 Task: In the  document Jacob.odtMake this file  'available offline' Add shortcut to Drive 'Starred'Email the file to   softage.1@softage.net, with message attached Attention Needed: Please prioritize going through the email I've sent. and file type: 'Microsoft Word'
Action: Mouse moved to (56, 83)
Screenshot: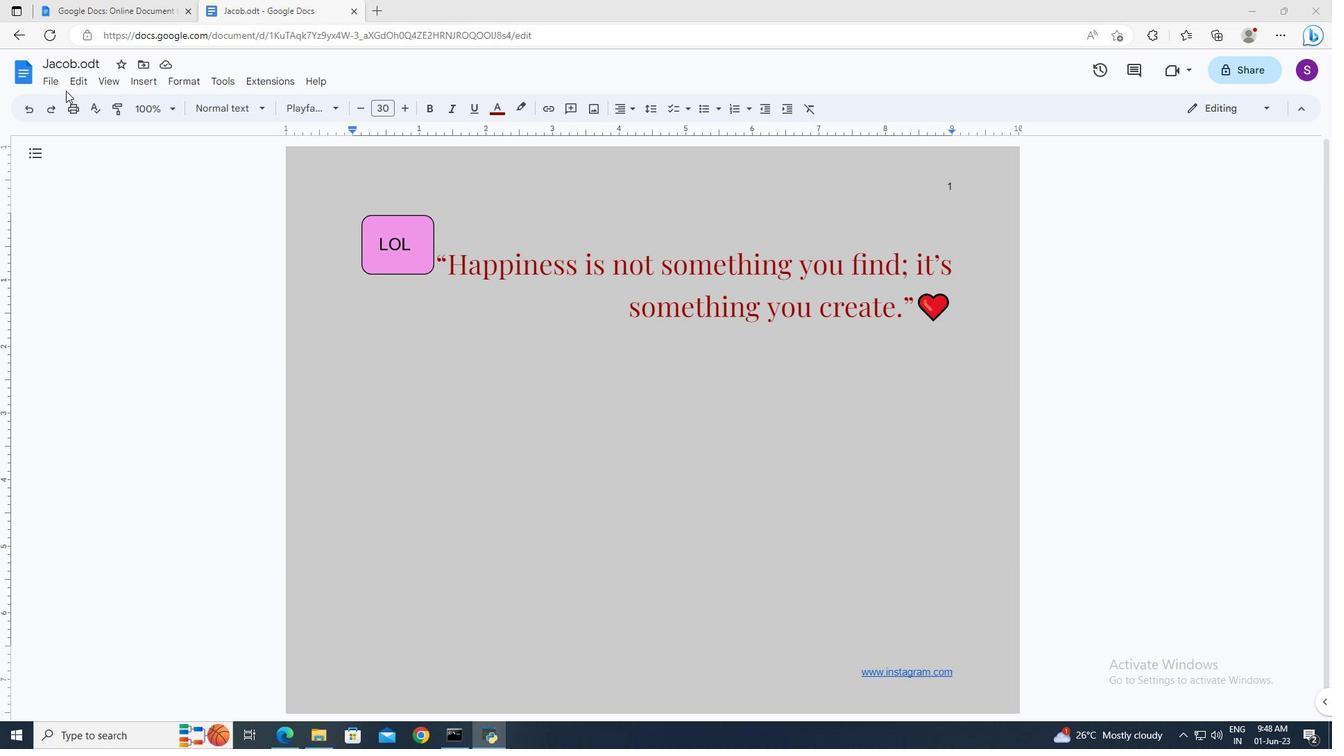 
Action: Mouse pressed left at (56, 83)
Screenshot: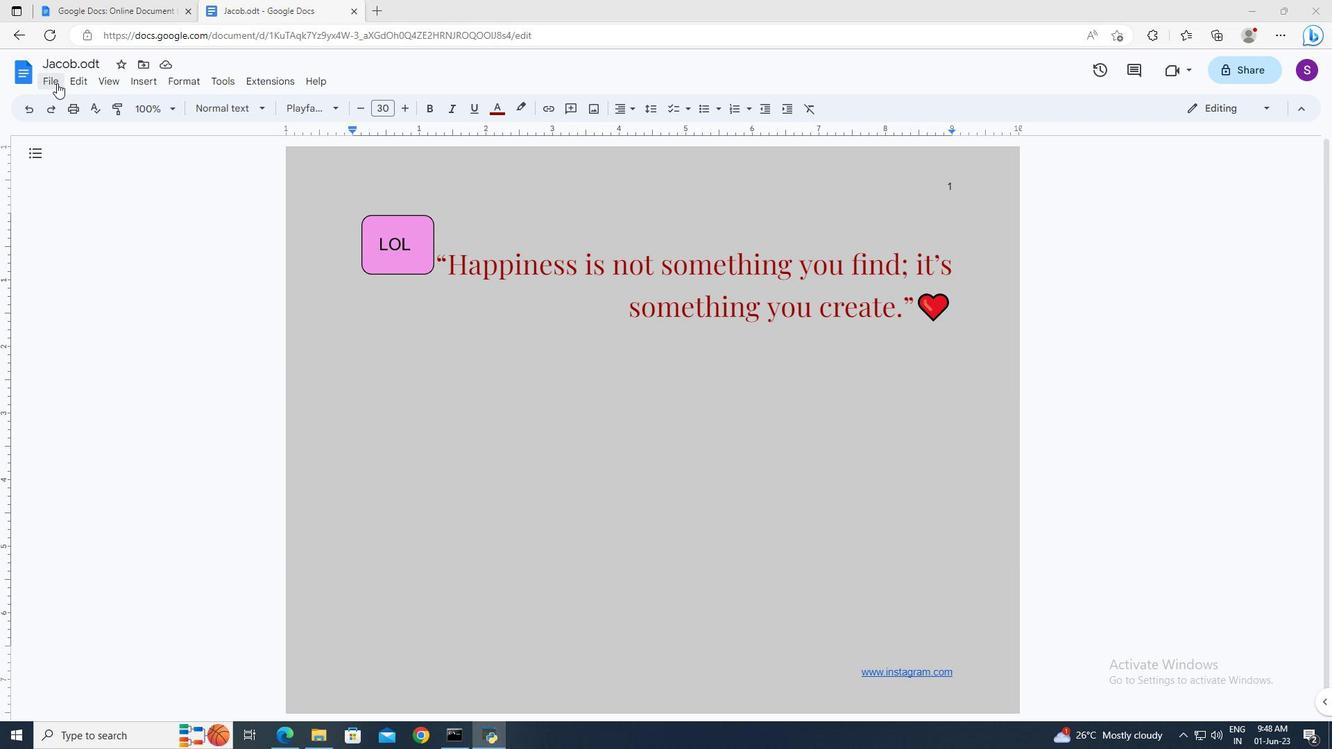 
Action: Mouse moved to (105, 380)
Screenshot: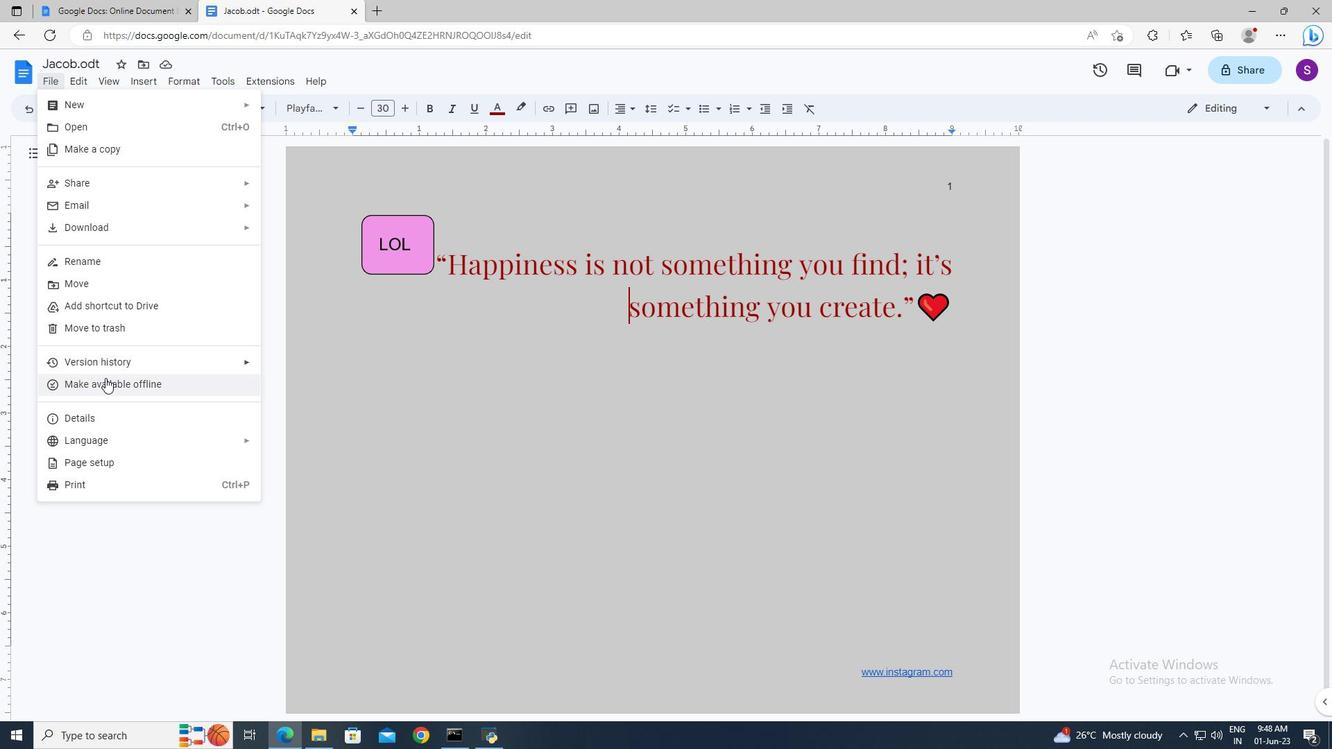 
Action: Mouse pressed left at (105, 380)
Screenshot: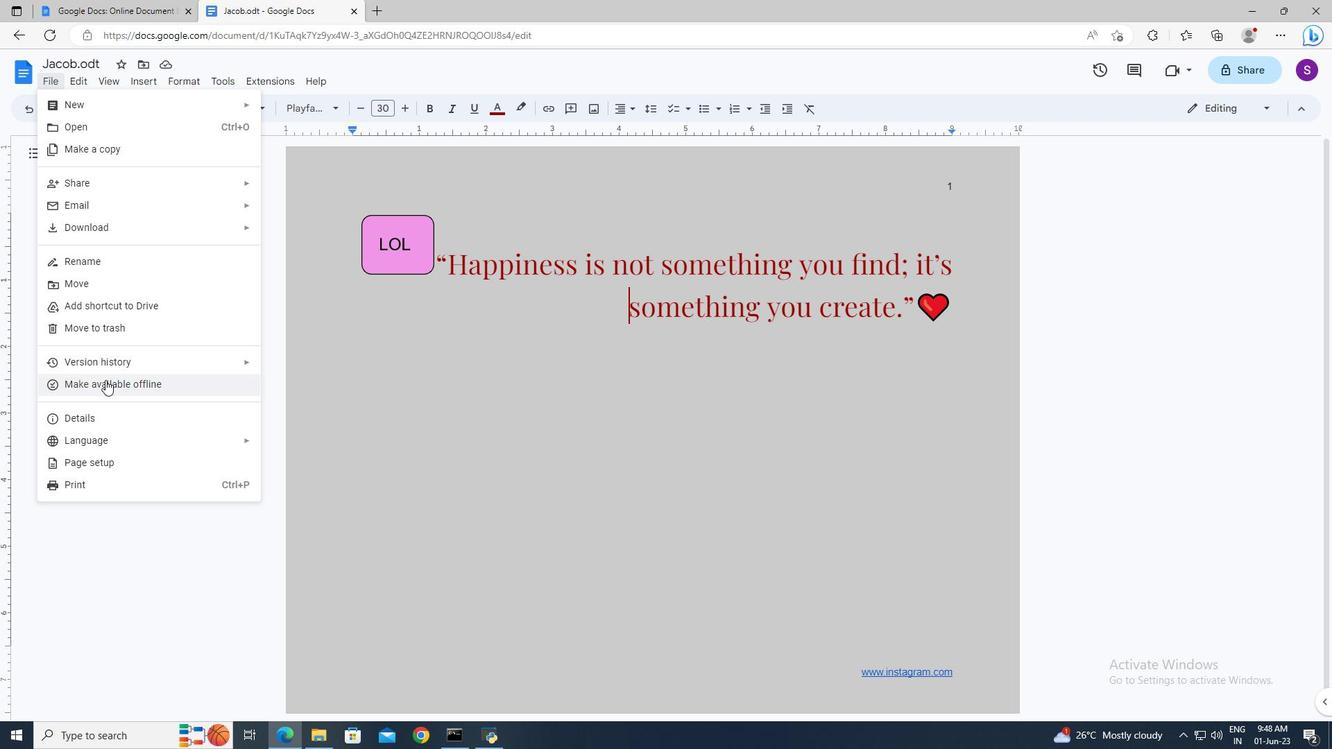 
Action: Mouse moved to (56, 82)
Screenshot: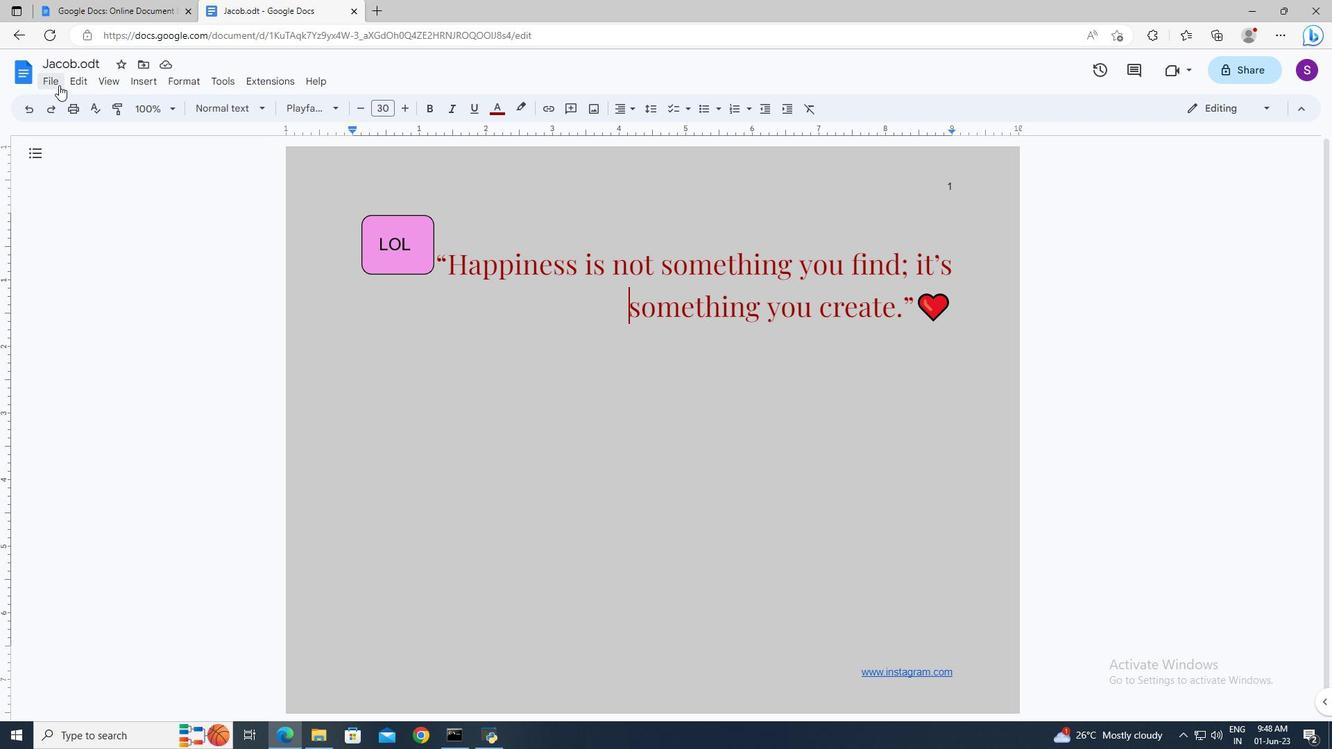 
Action: Mouse pressed left at (56, 82)
Screenshot: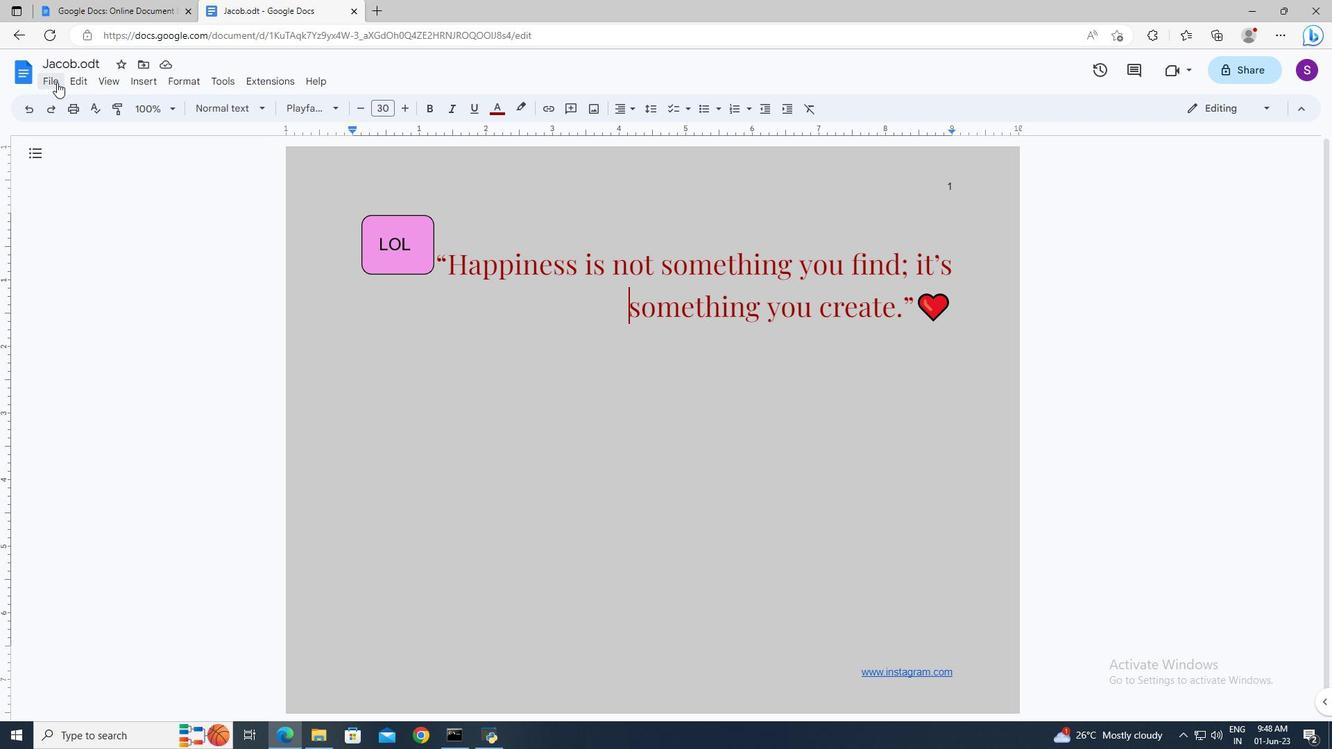 
Action: Mouse moved to (92, 298)
Screenshot: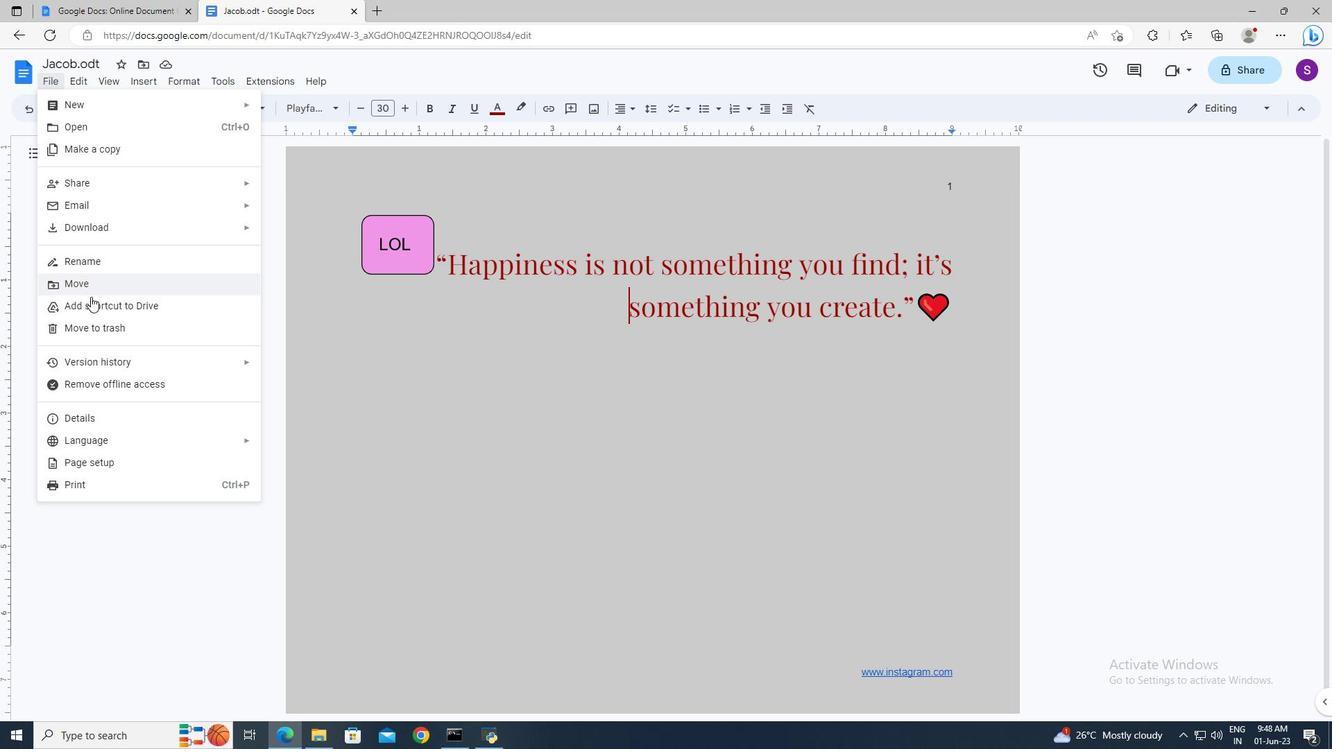 
Action: Mouse pressed left at (92, 298)
Screenshot: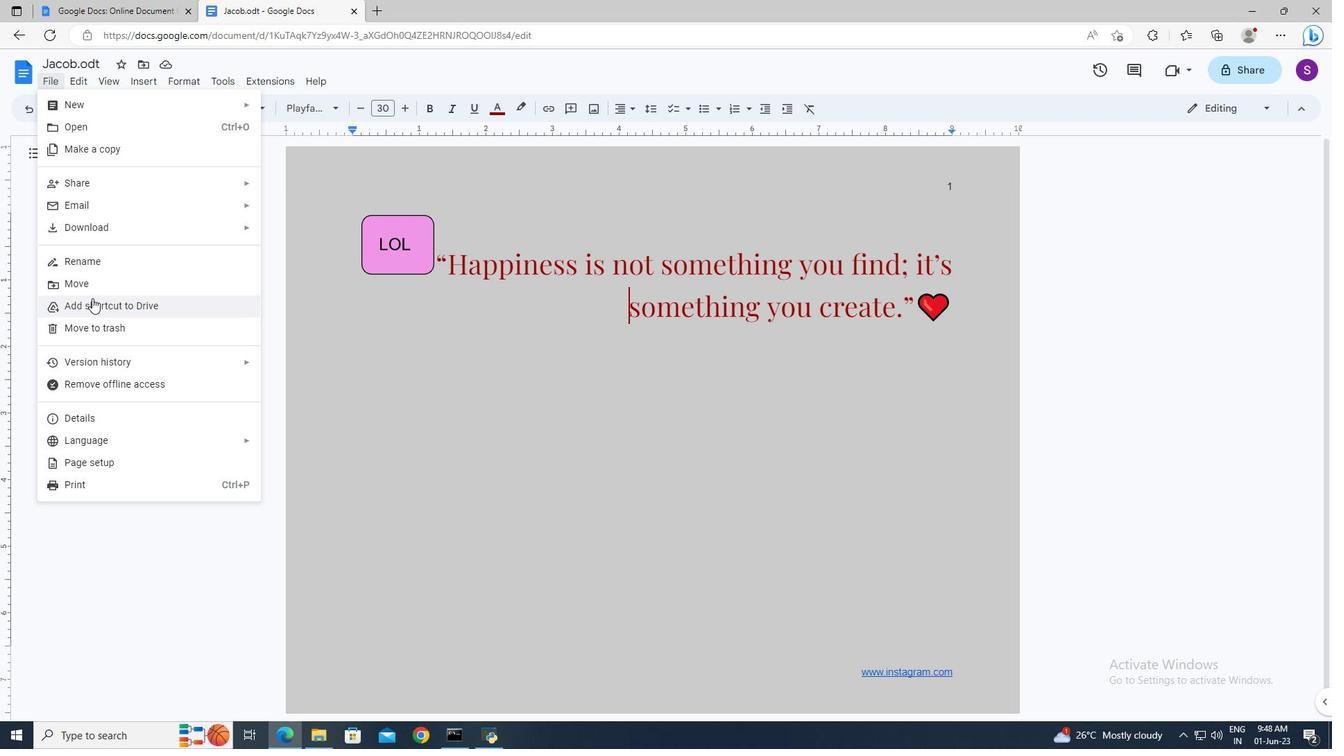 
Action: Mouse moved to (157, 205)
Screenshot: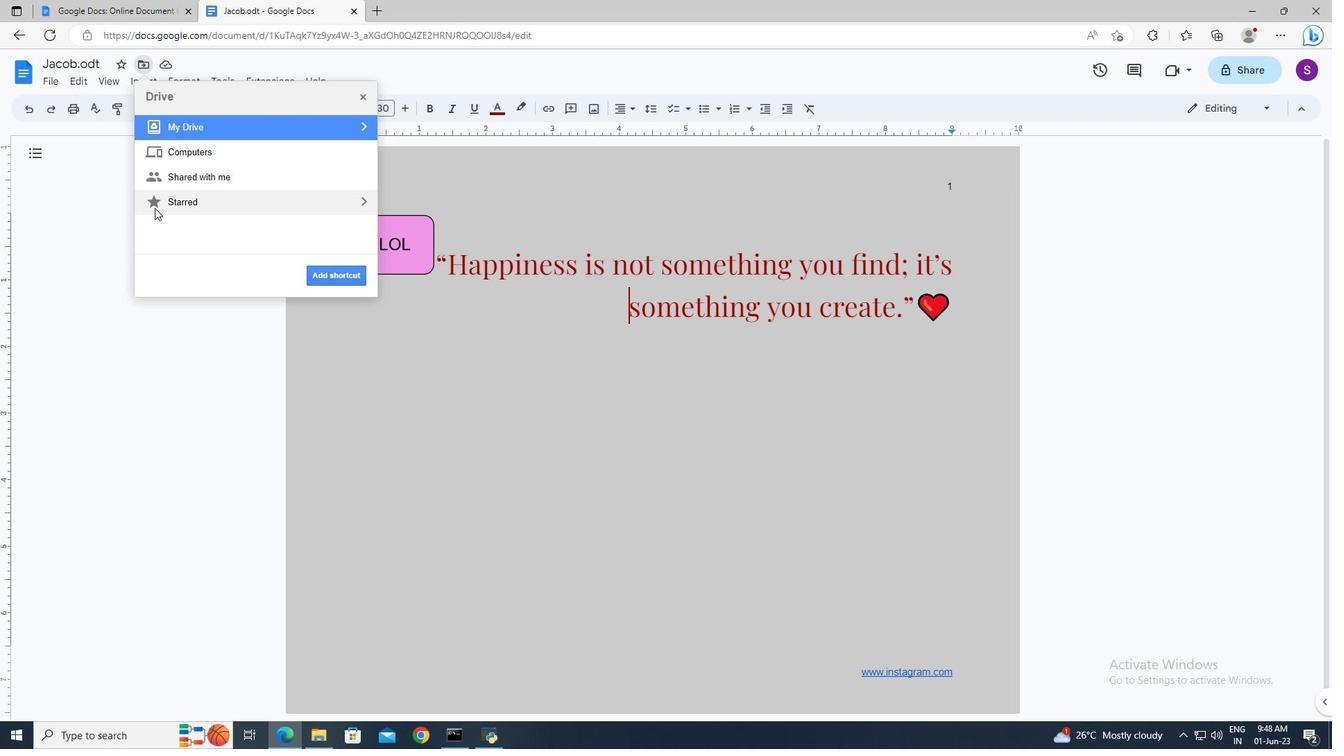 
Action: Mouse pressed left at (157, 205)
Screenshot: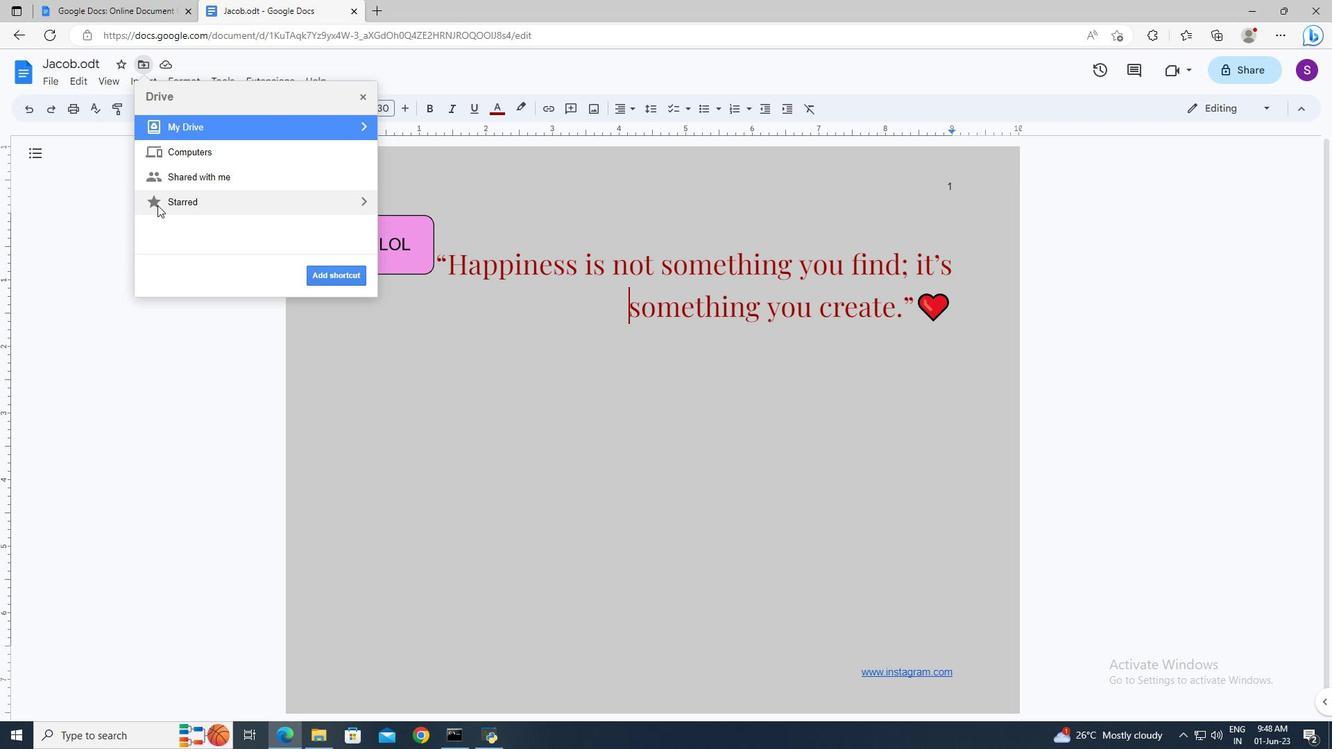 
Action: Mouse moved to (361, 201)
Screenshot: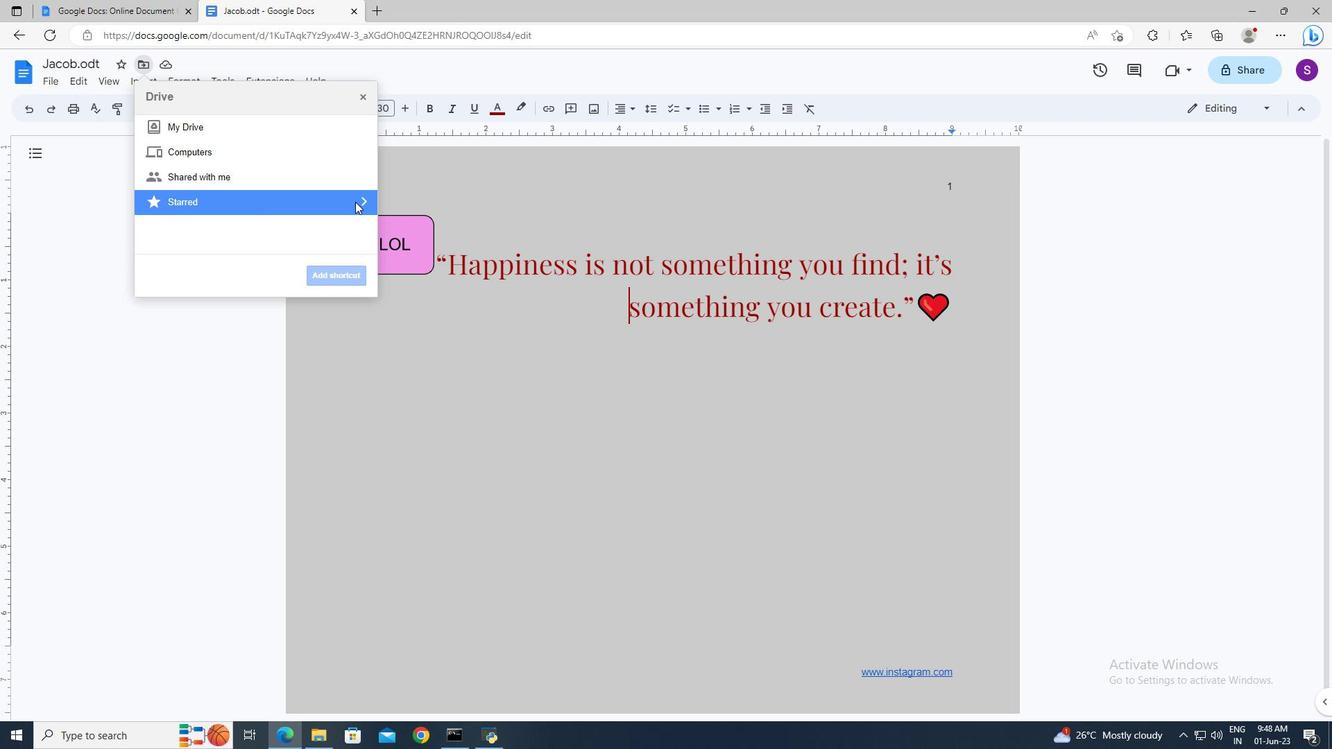 
Action: Mouse pressed left at (361, 201)
Screenshot: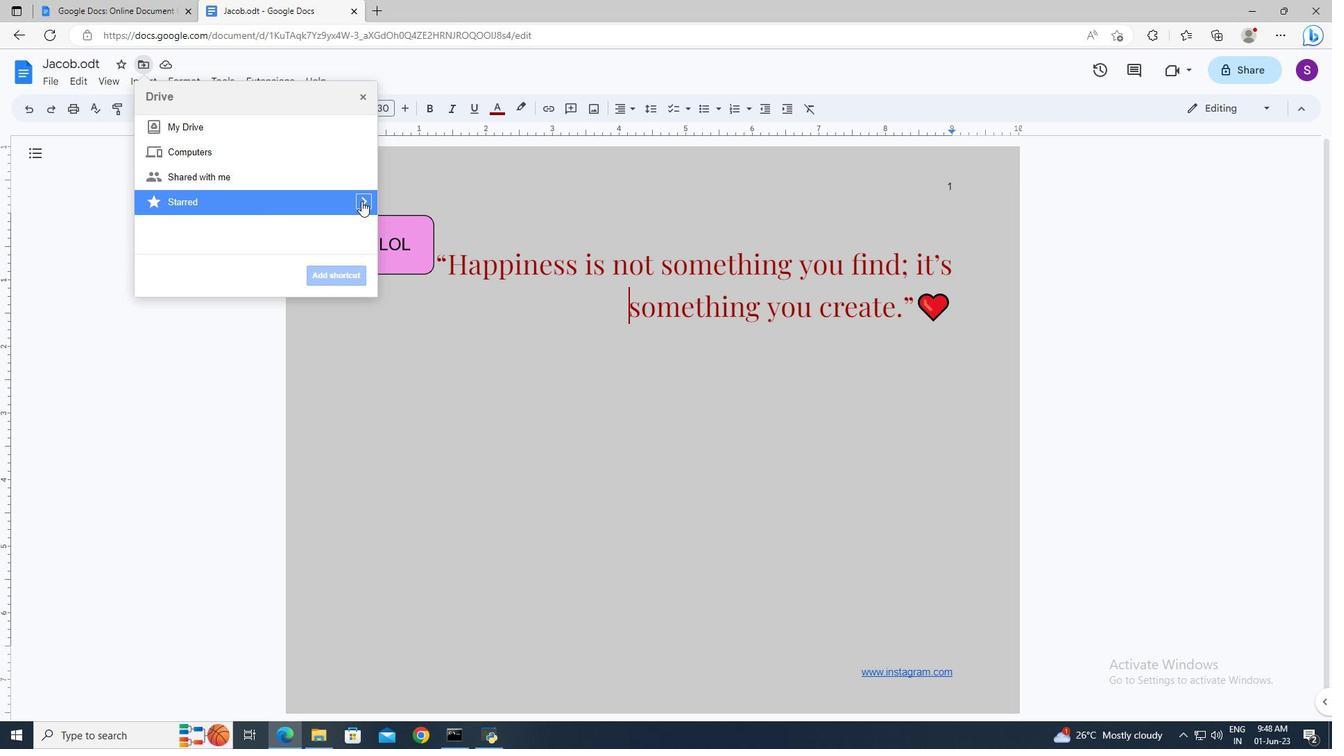
Action: Mouse moved to (345, 272)
Screenshot: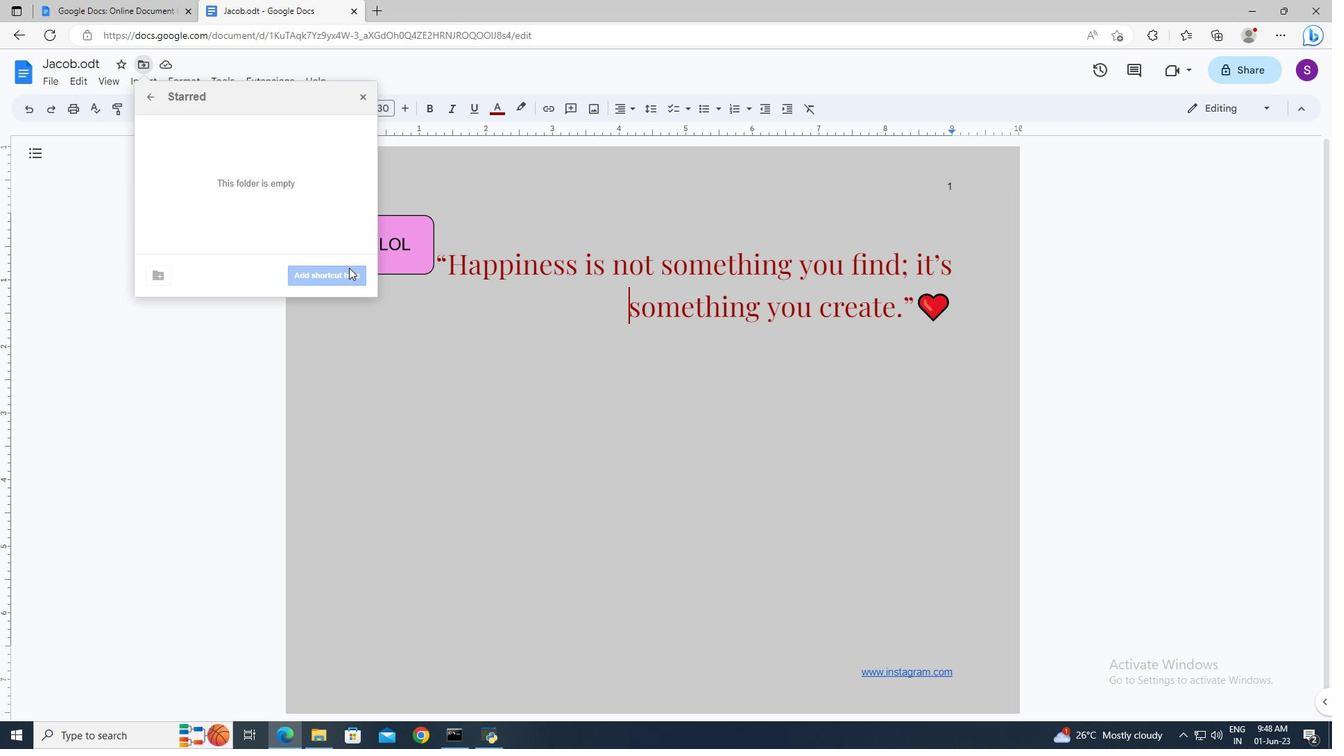 
Action: Mouse pressed left at (345, 272)
Screenshot: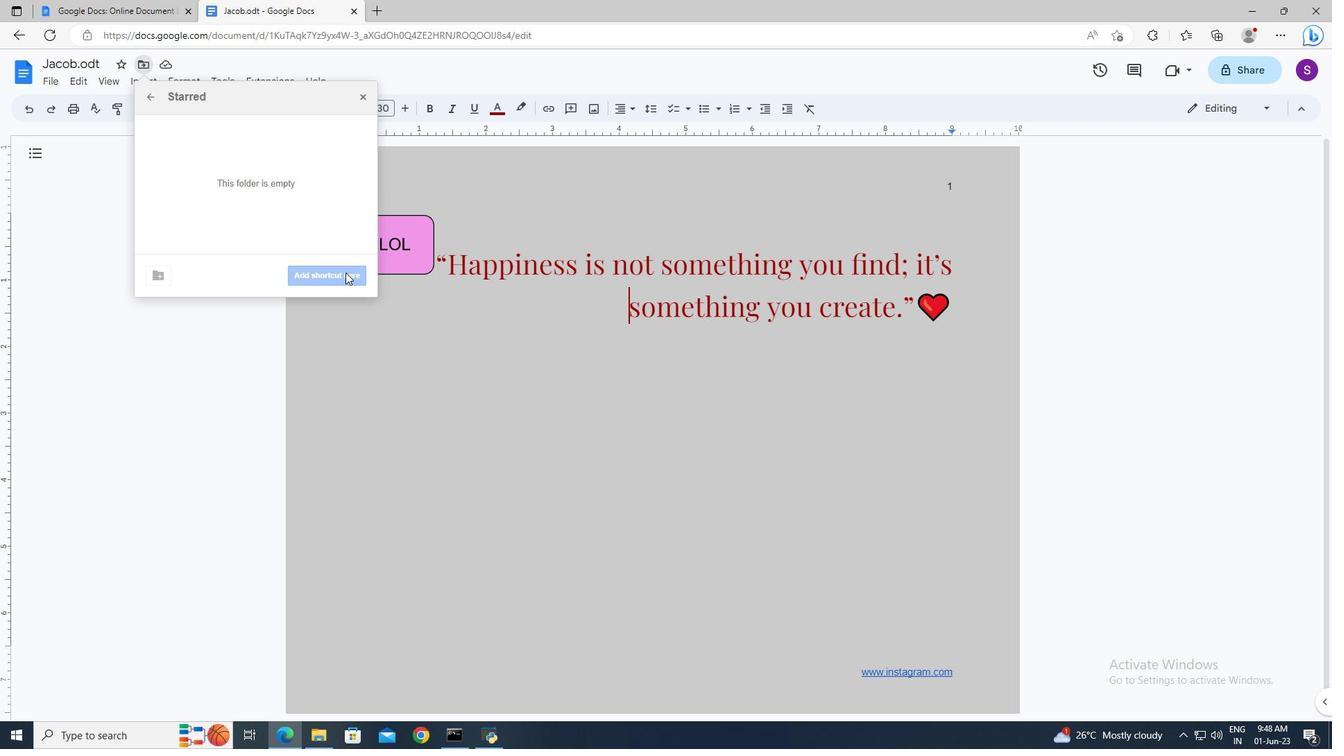
Action: Mouse moved to (365, 102)
Screenshot: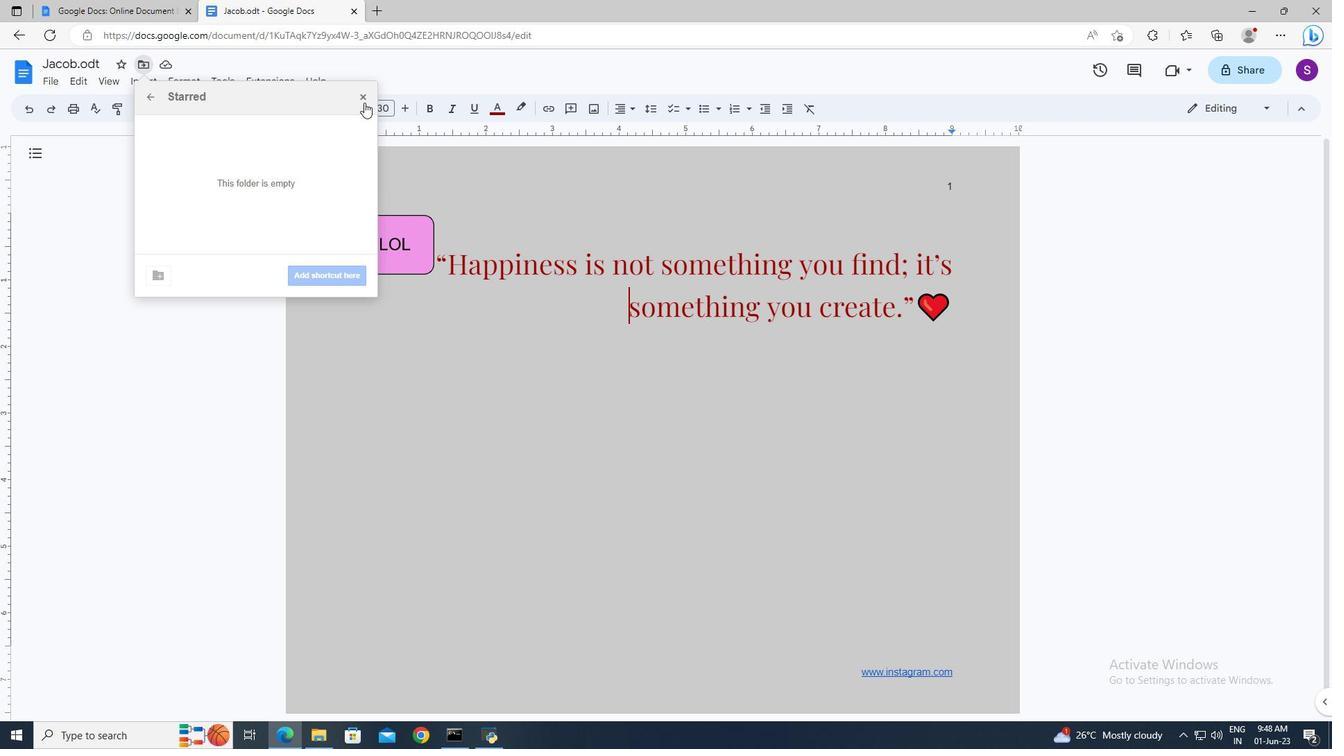 
Action: Mouse pressed left at (365, 102)
Screenshot: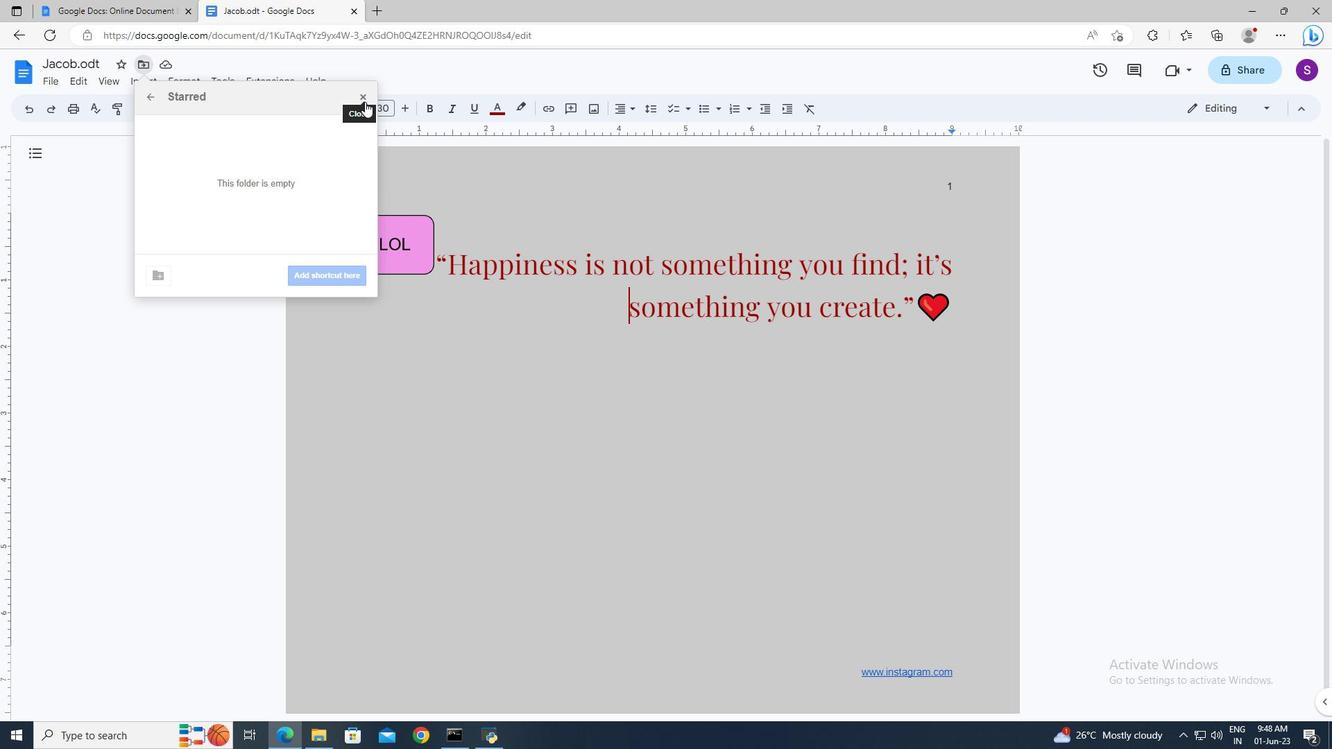 
Action: Mouse moved to (58, 81)
Screenshot: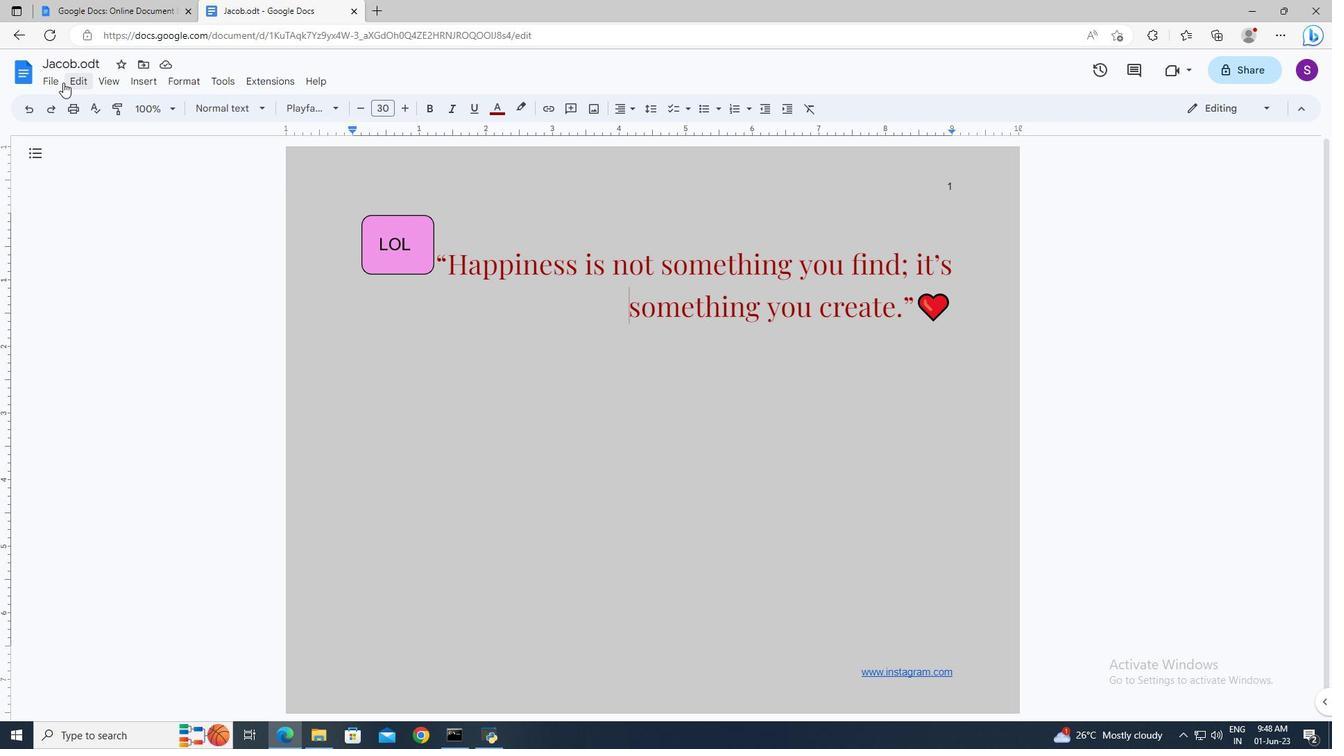 
Action: Mouse pressed left at (58, 81)
Screenshot: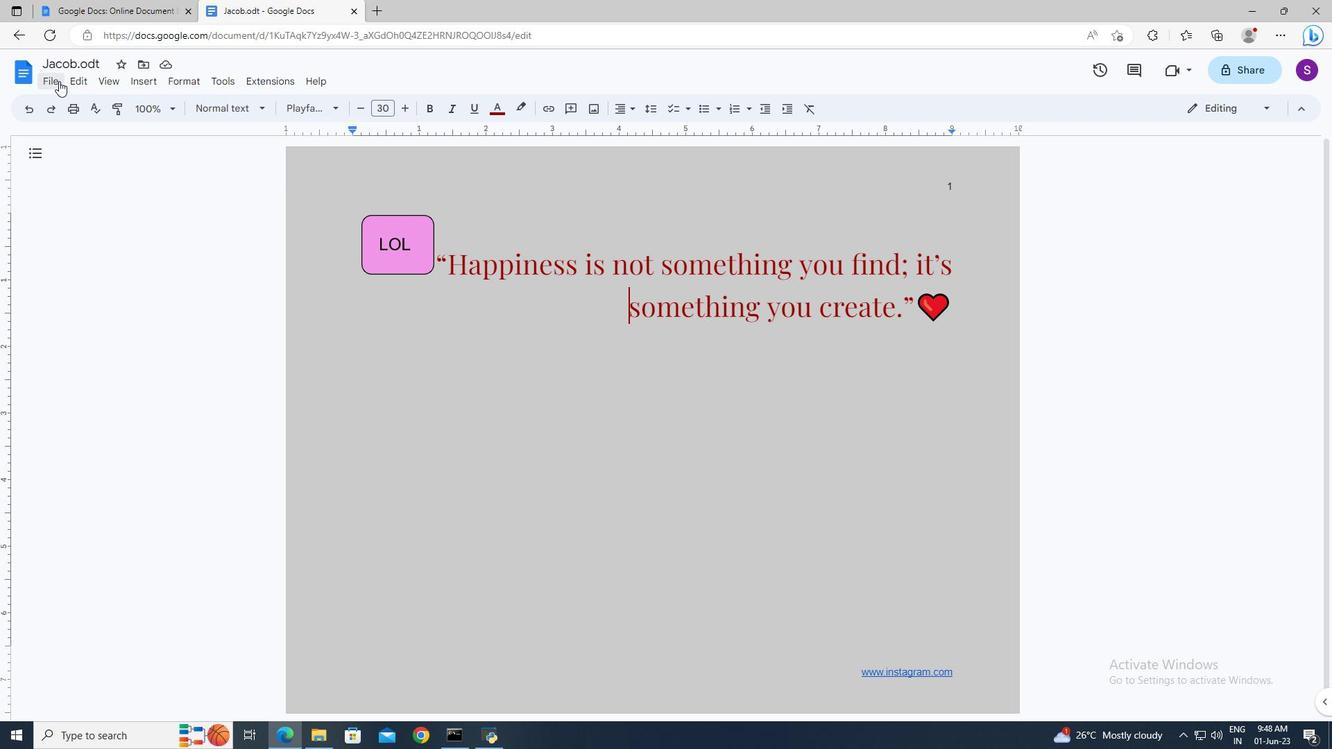 
Action: Mouse moved to (274, 205)
Screenshot: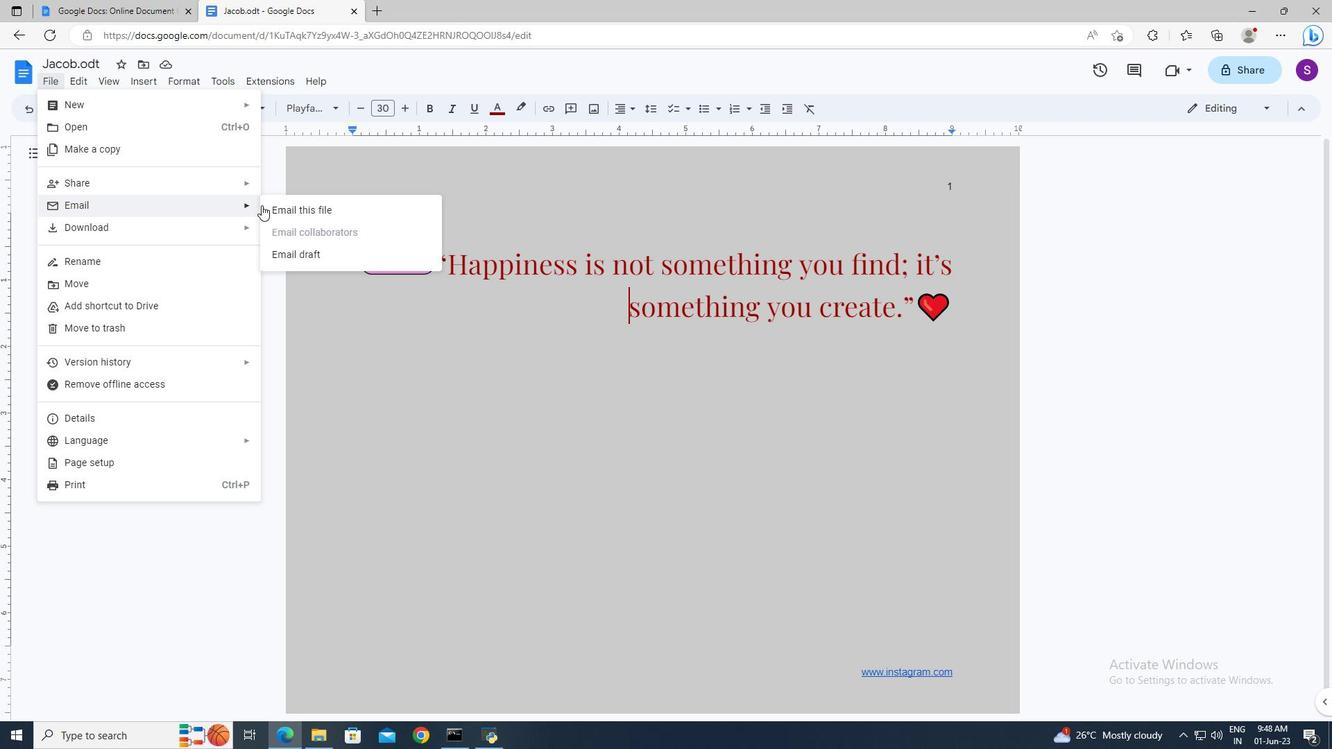 
Action: Mouse pressed left at (274, 205)
Screenshot: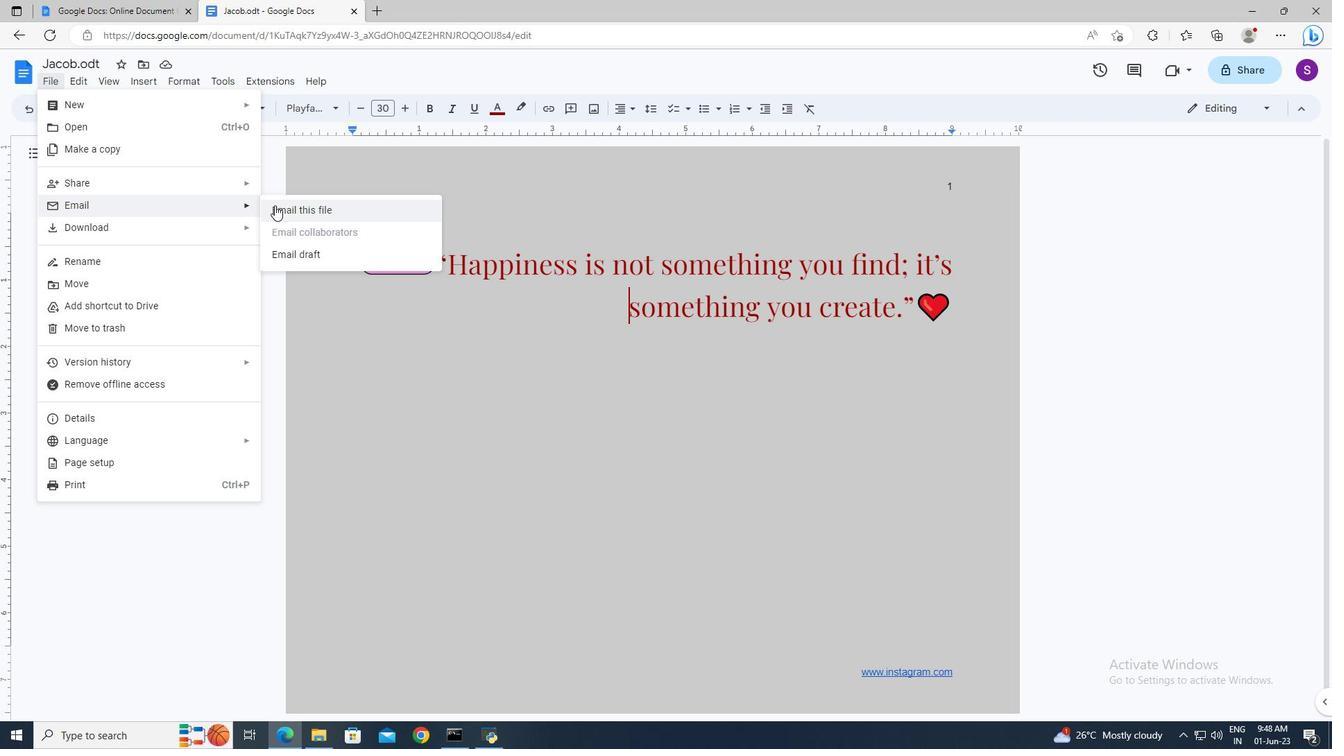 
Action: Mouse moved to (536, 301)
Screenshot: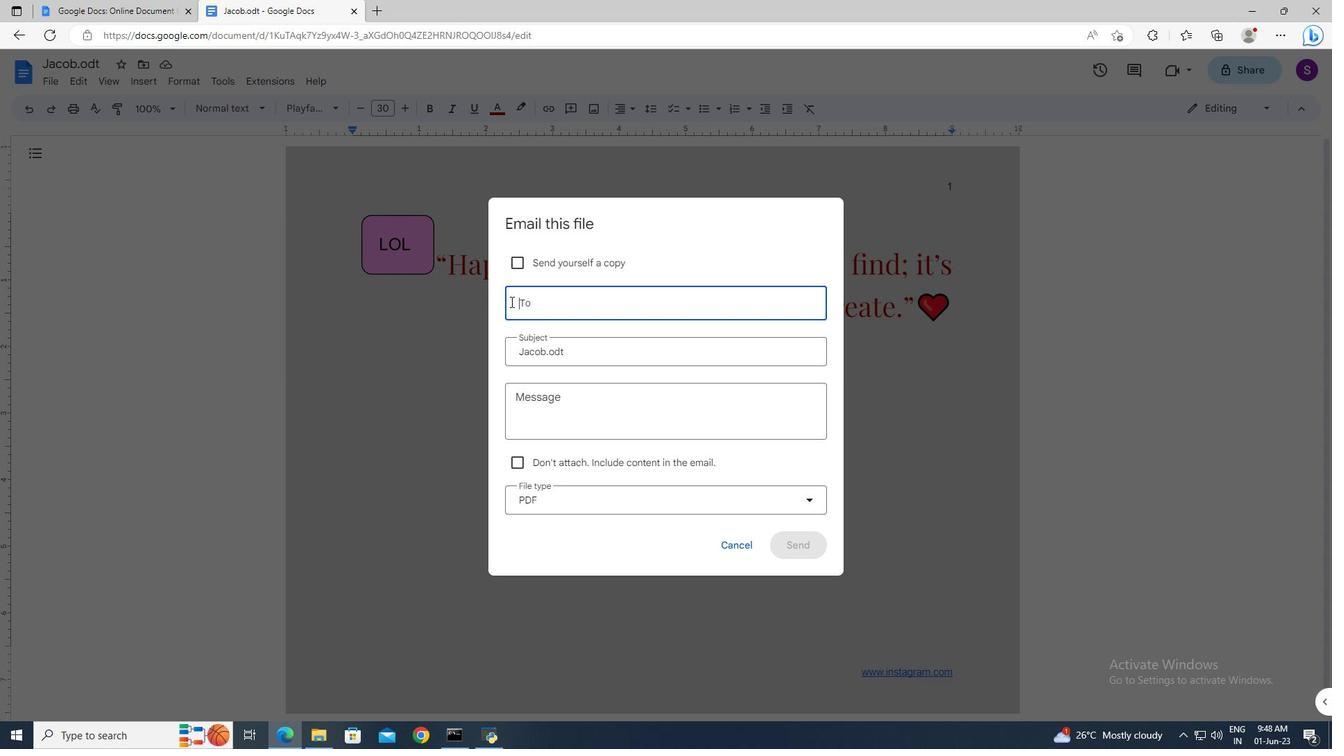 
Action: Mouse pressed left at (536, 301)
Screenshot: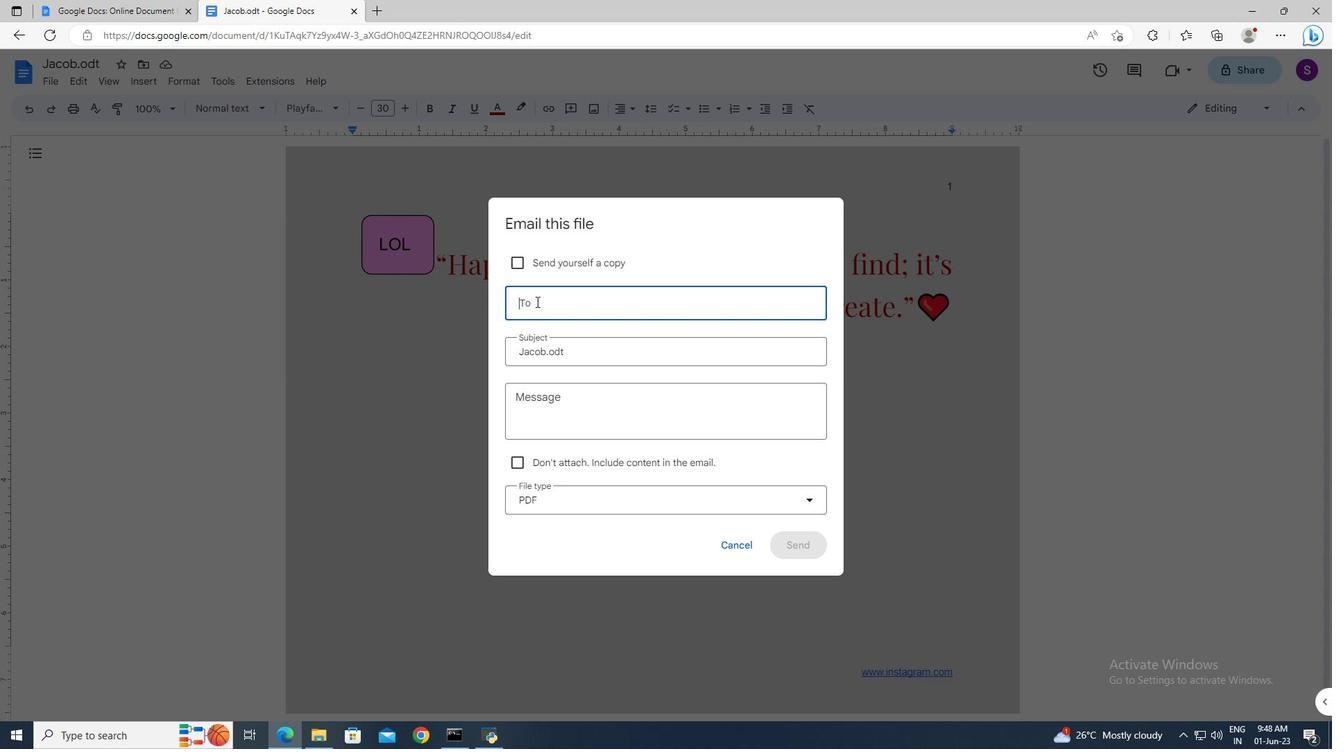 
Action: Mouse moved to (536, 303)
Screenshot: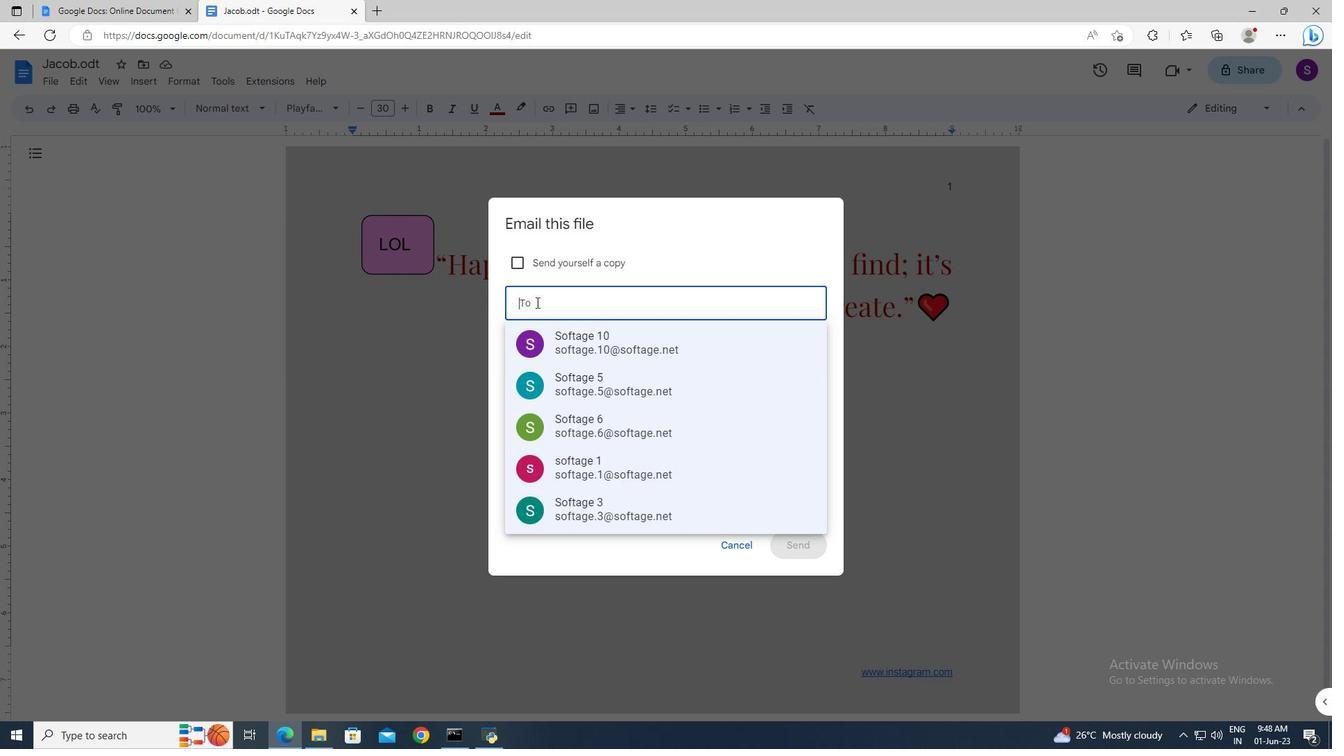 
Action: Key pressed softage.1<Key.shift><Key.shift>@softage.net<Key.enter>
Screenshot: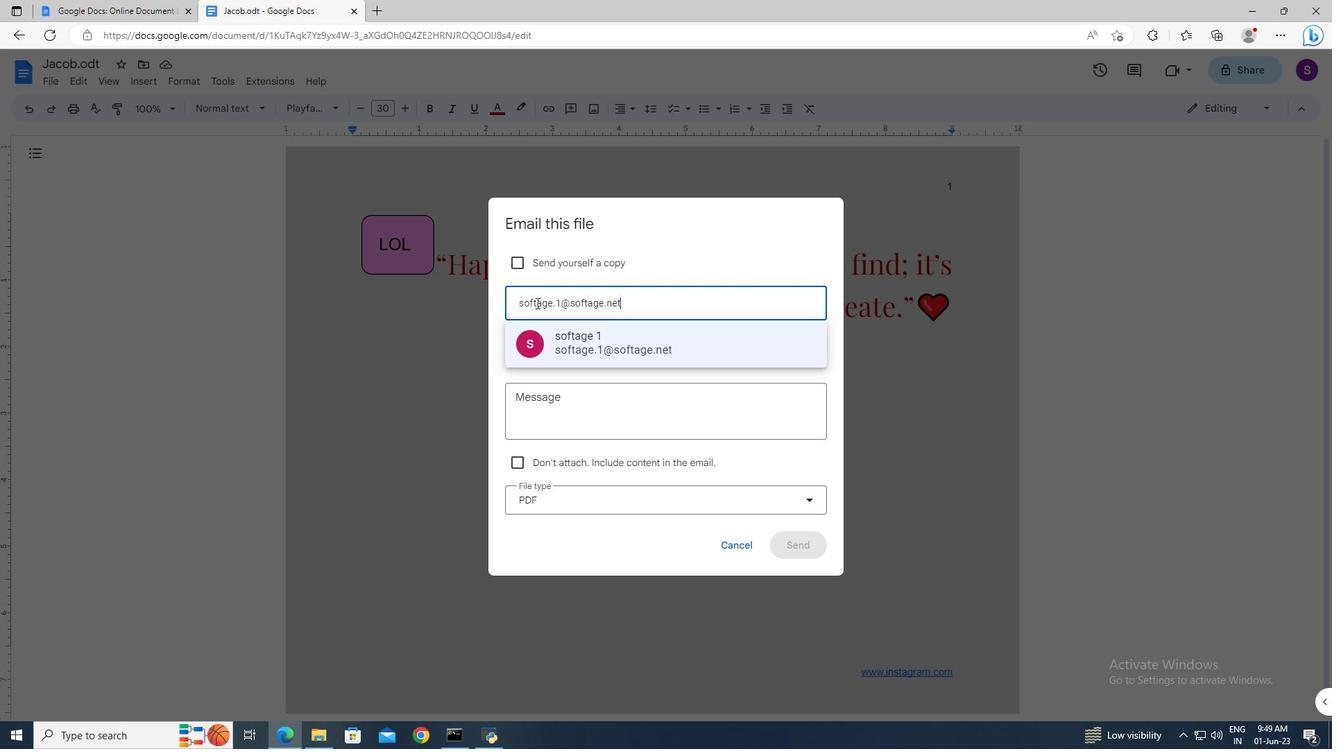 
Action: Mouse moved to (533, 415)
Screenshot: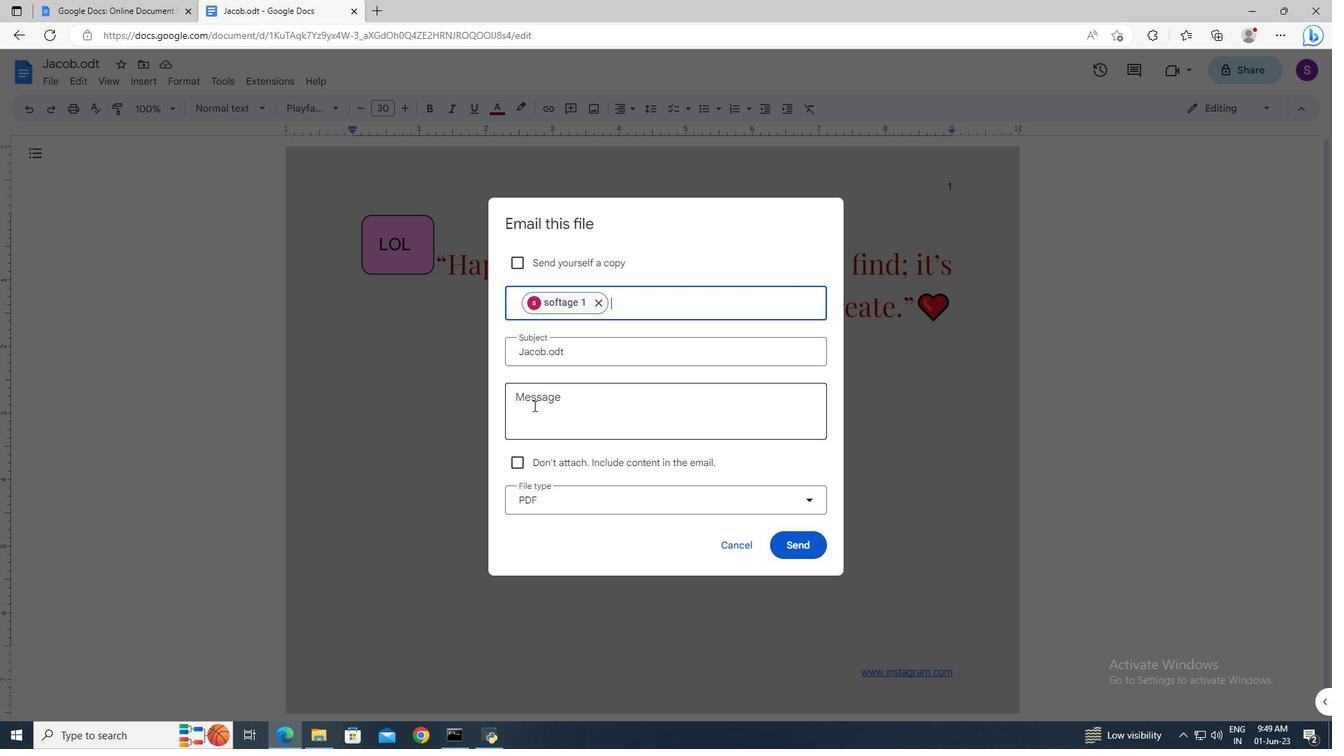
Action: Mouse pressed left at (533, 415)
Screenshot: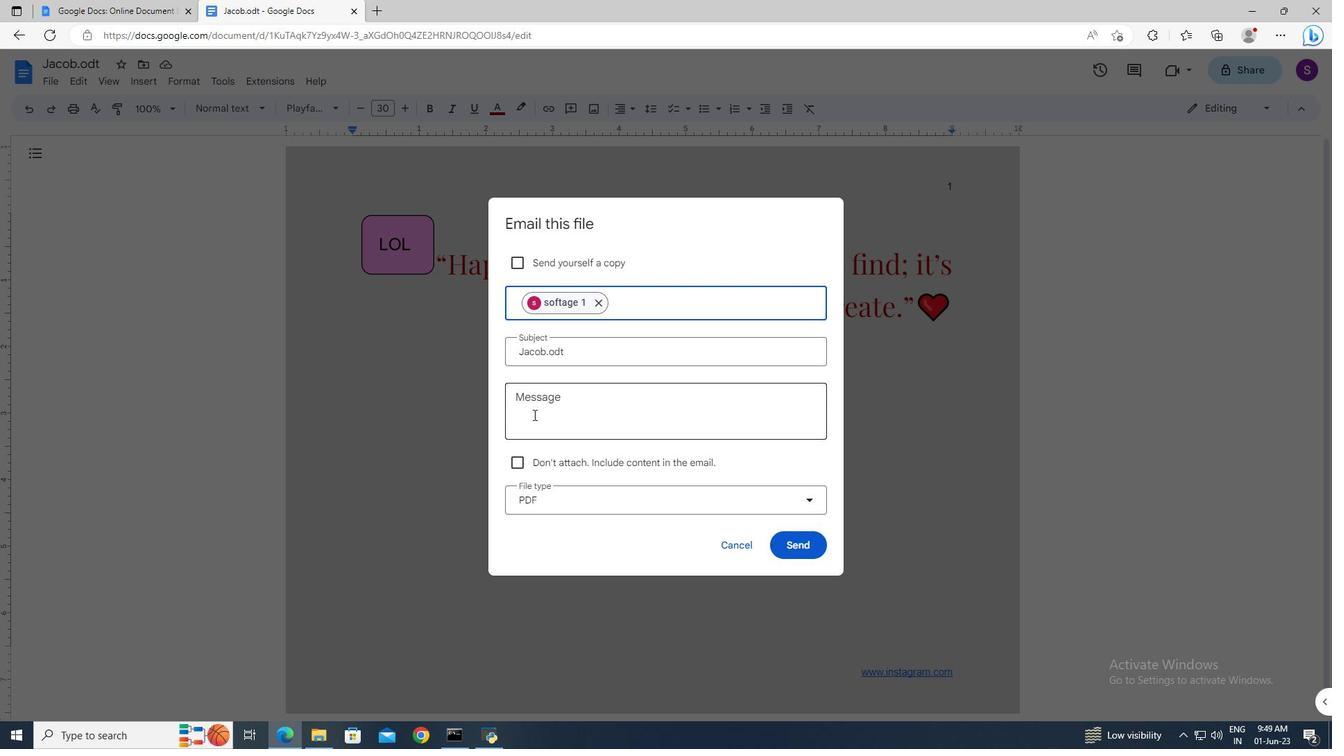 
Action: Key pressed <Key.shift>Attention<Key.space><Key.shift>Needed<Key.shift>:<Key.space><Key.shift>Please<Key.space>prioritize<Key.space>going<Key.space>through<Key.space>the<Key.space>email<Key.space><Key.shift>I've<Key.space>sent.
Screenshot: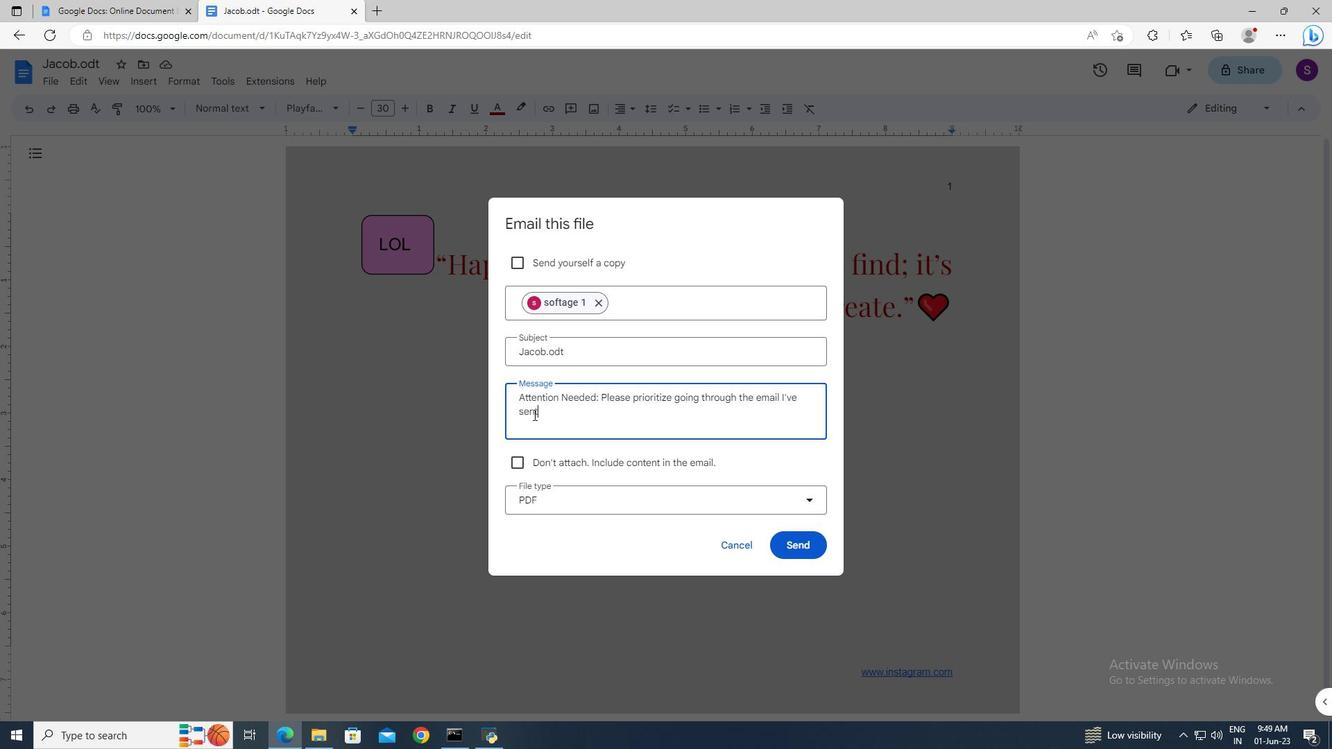 
Action: Mouse moved to (554, 496)
Screenshot: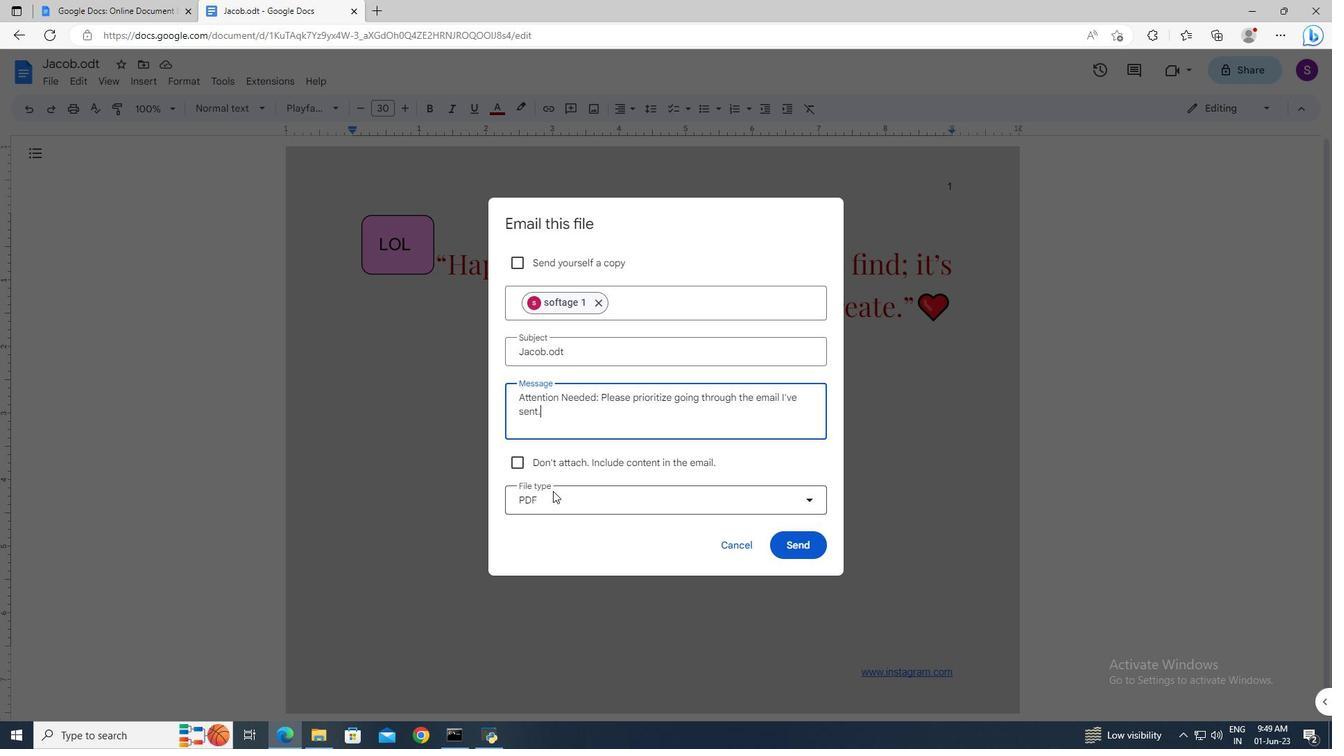 
Action: Mouse pressed left at (554, 496)
Screenshot: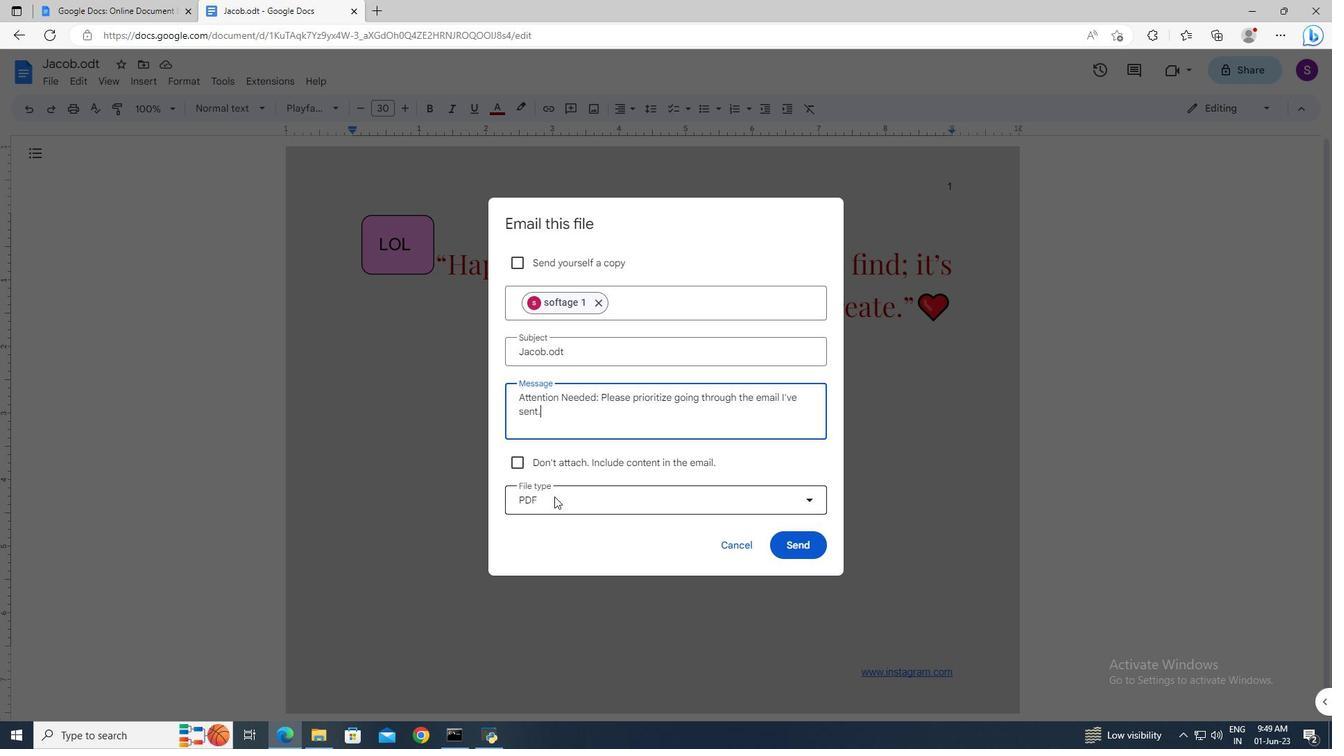 
Action: Mouse moved to (558, 616)
Screenshot: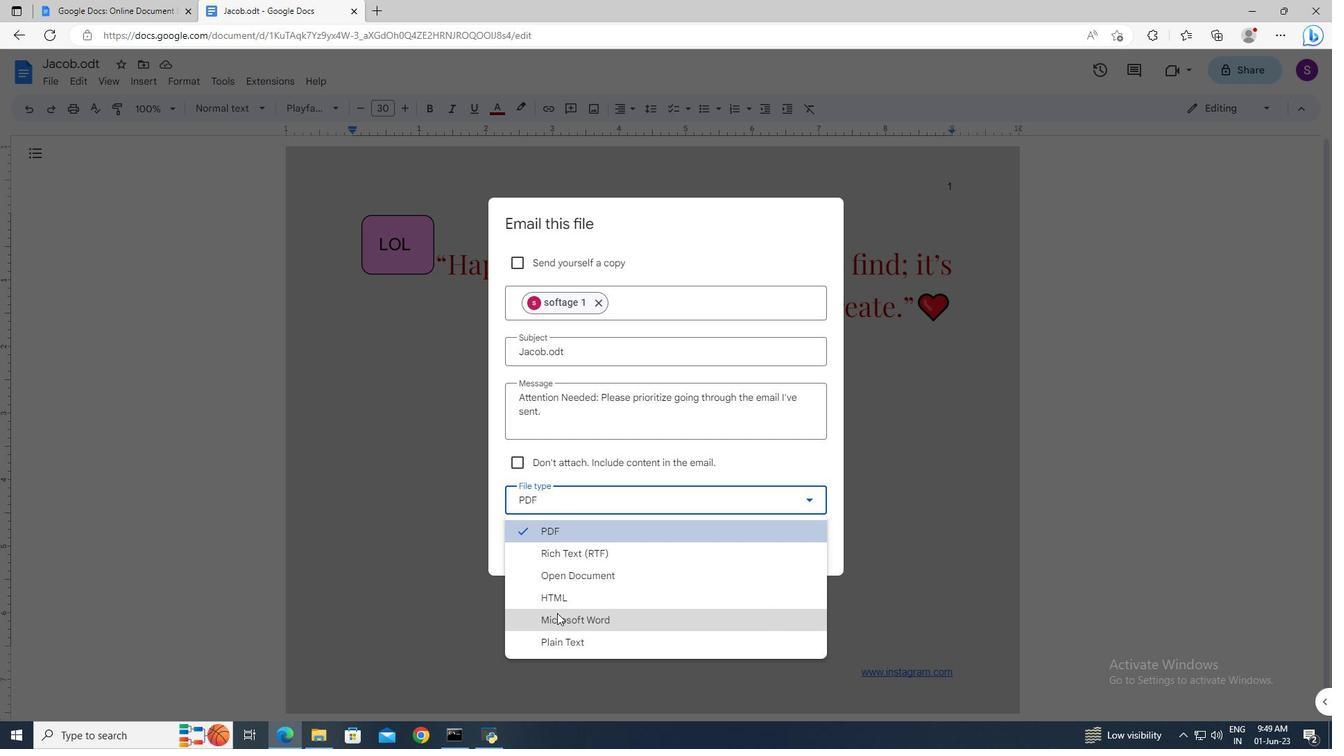 
Action: Mouse pressed left at (558, 616)
Screenshot: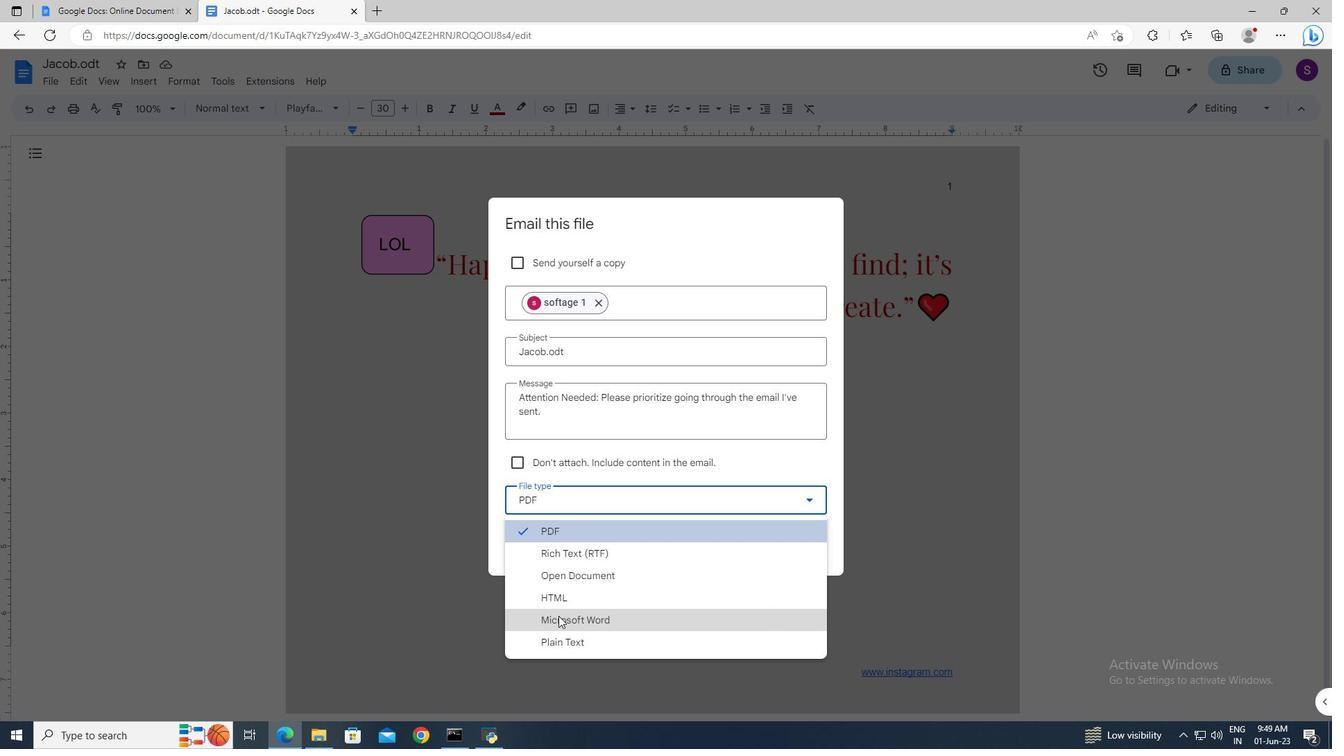 
Action: Mouse moved to (786, 542)
Screenshot: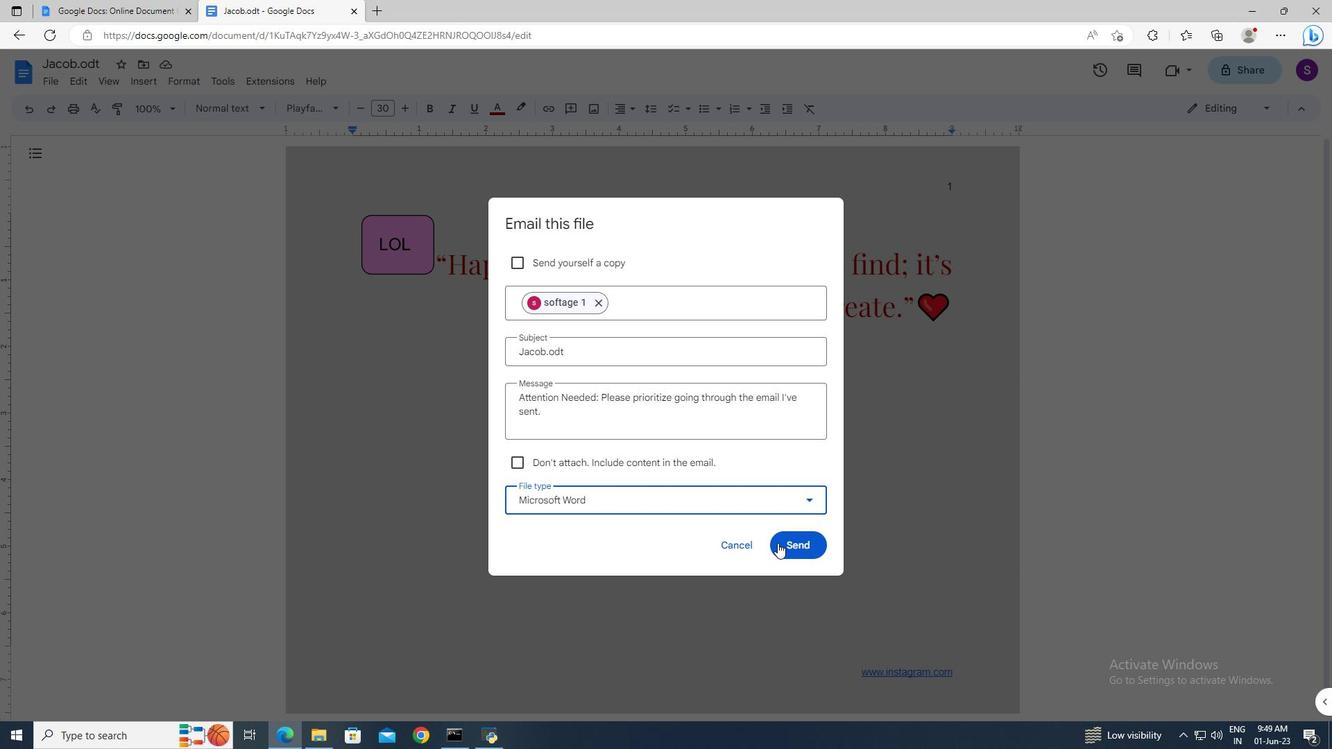 
Action: Mouse pressed left at (786, 542)
Screenshot: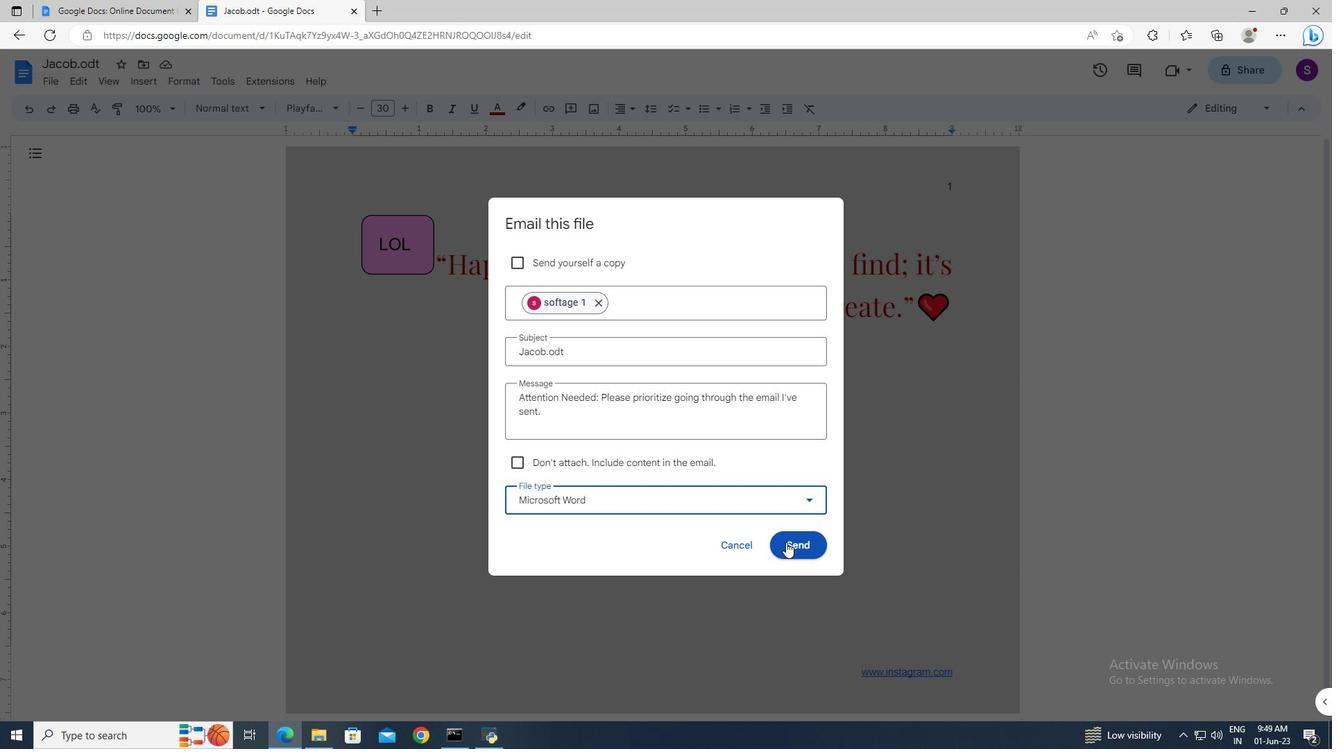 
